 Task: In the  document egs.epub Share this file with 'softage.4@softage.net' Make a copy of the file 'without changing the auto name' Delete the  copy of the file
Action: Mouse moved to (38, 57)
Screenshot: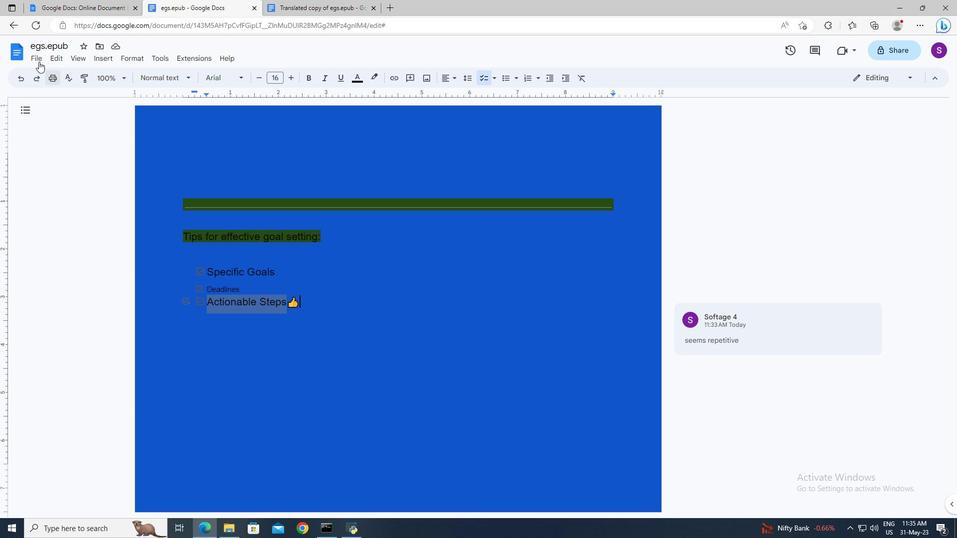 
Action: Mouse pressed left at (38, 57)
Screenshot: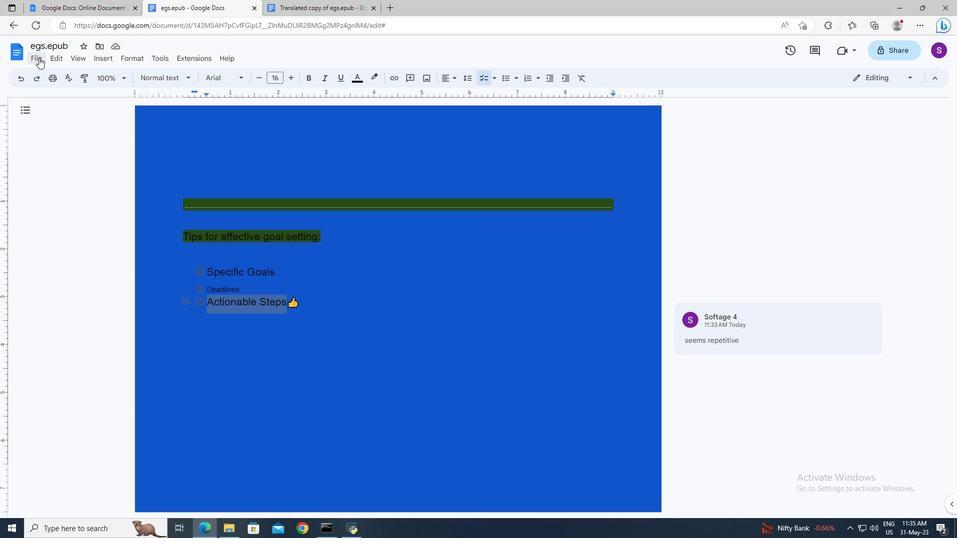 
Action: Mouse moved to (205, 131)
Screenshot: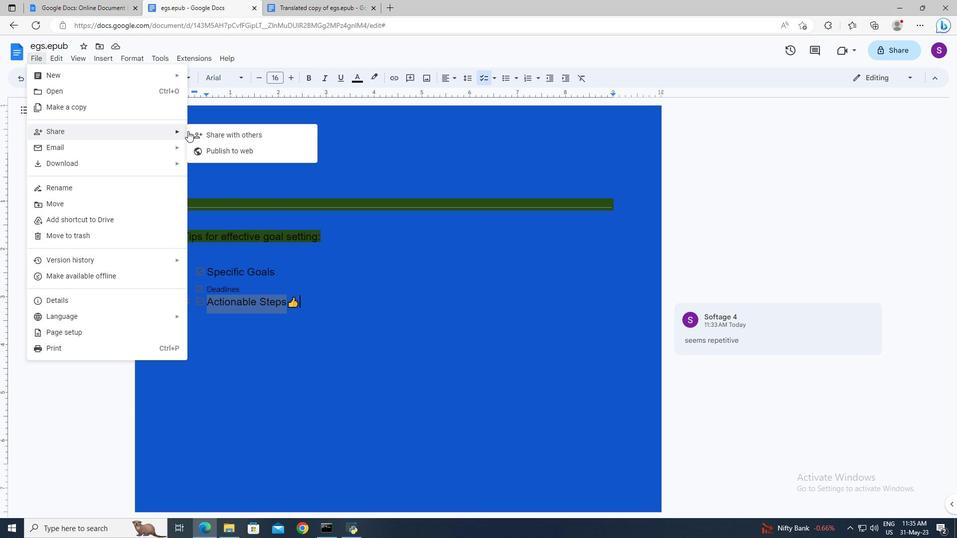 
Action: Mouse pressed left at (205, 131)
Screenshot: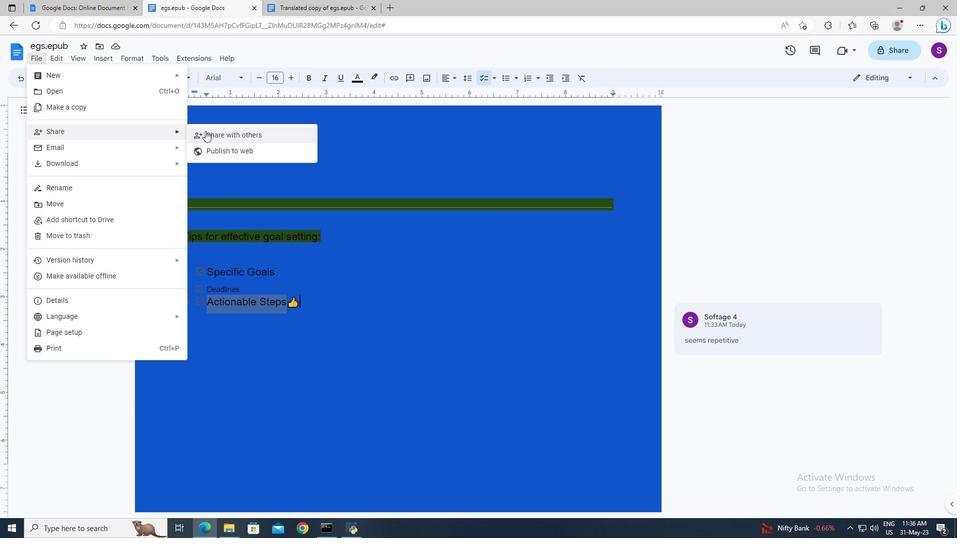 
Action: Mouse moved to (378, 210)
Screenshot: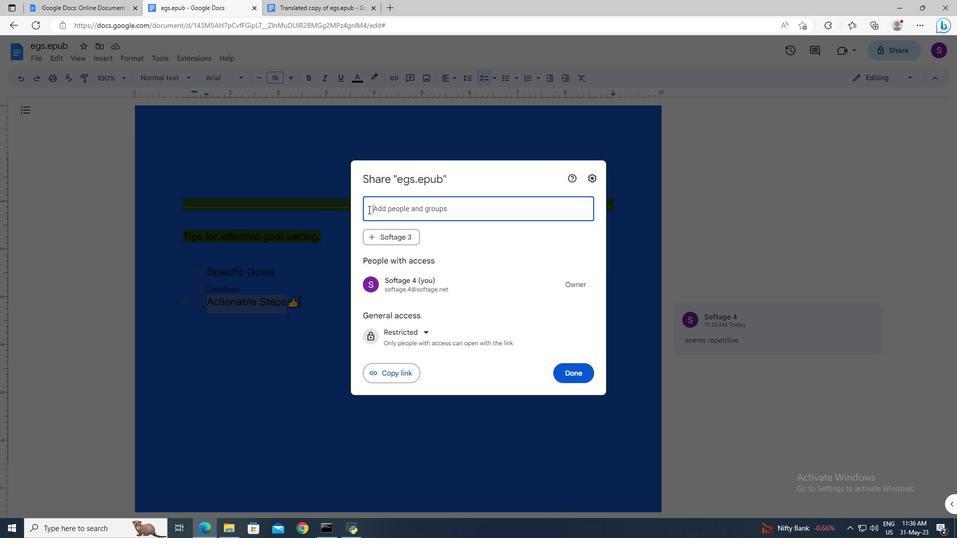 
Action: Mouse pressed left at (378, 210)
Screenshot: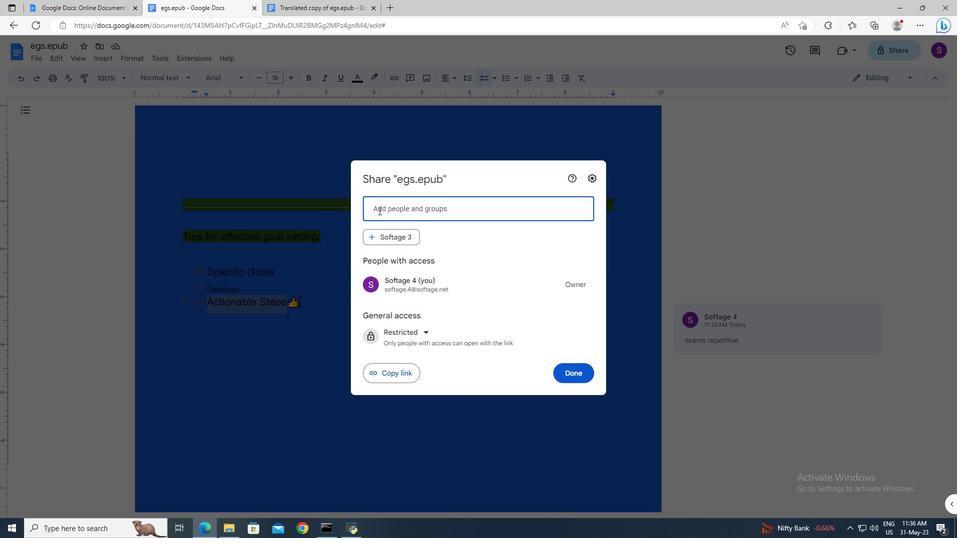 
Action: Mouse moved to (377, 209)
Screenshot: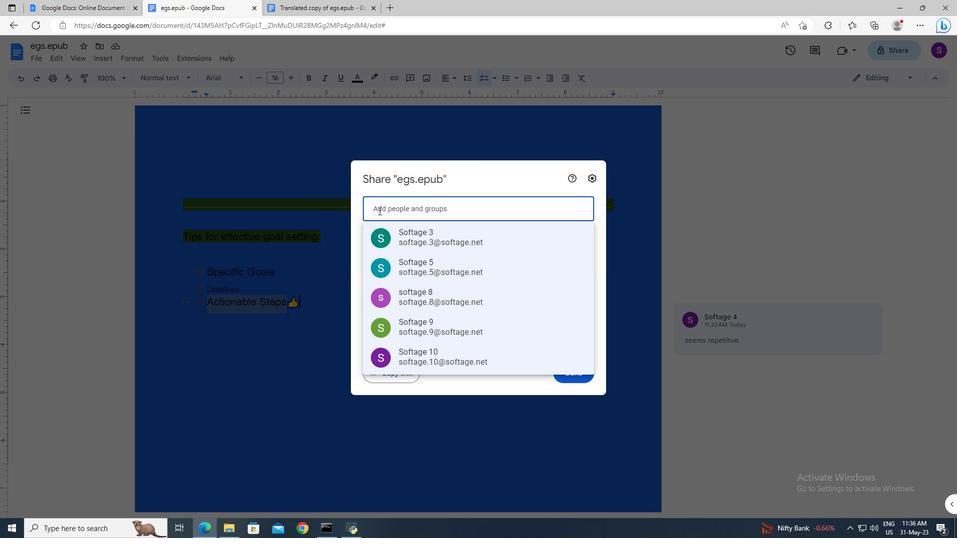 
Action: Key pressed softage.4<Key.shift><Key.shift><Key.shift><Key.shift>@softag
Screenshot: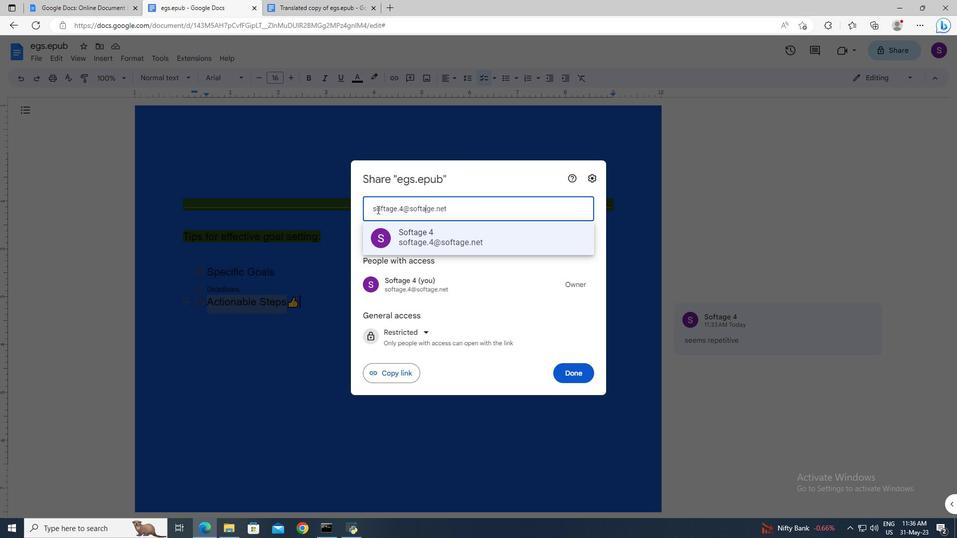 
Action: Mouse moved to (376, 209)
Screenshot: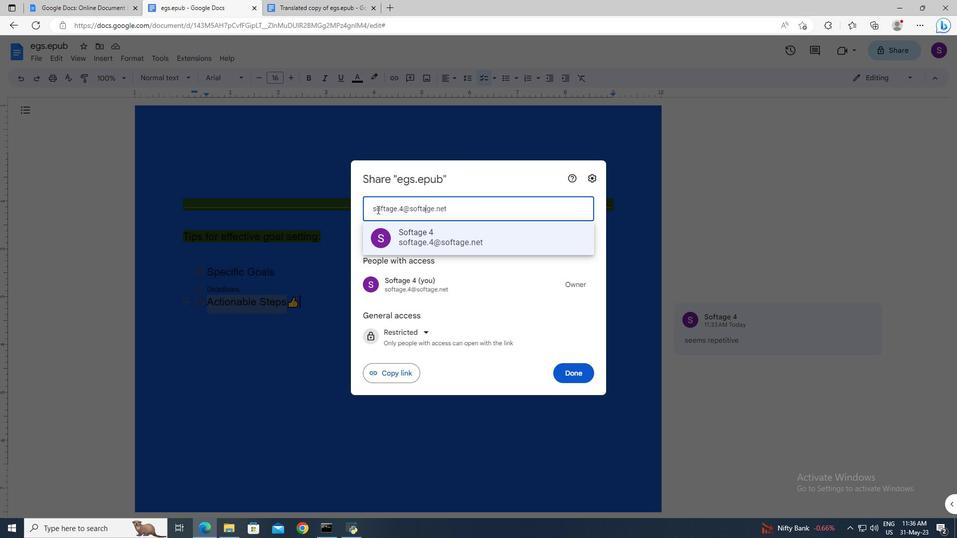 
Action: Key pressed e.net<Key.enter>
Screenshot: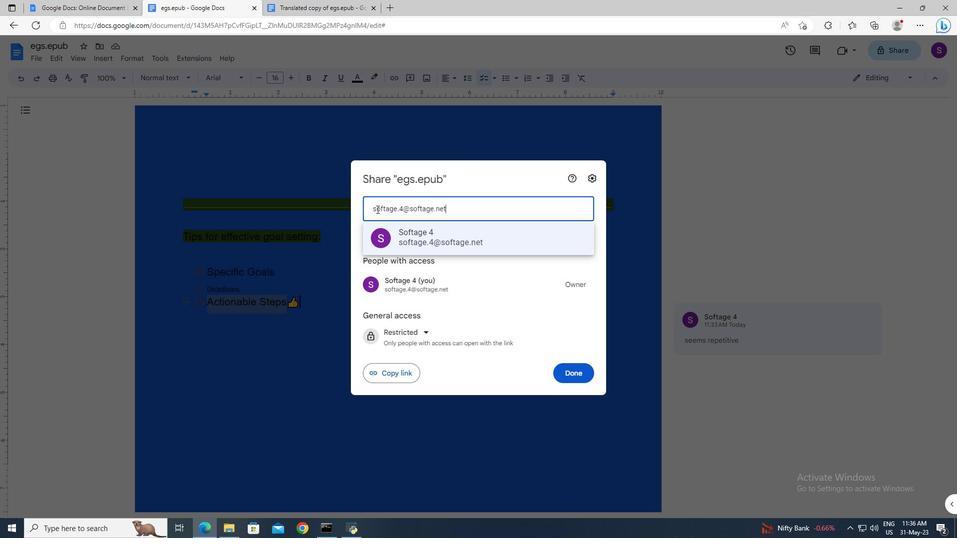 
Action: Mouse moved to (577, 370)
Screenshot: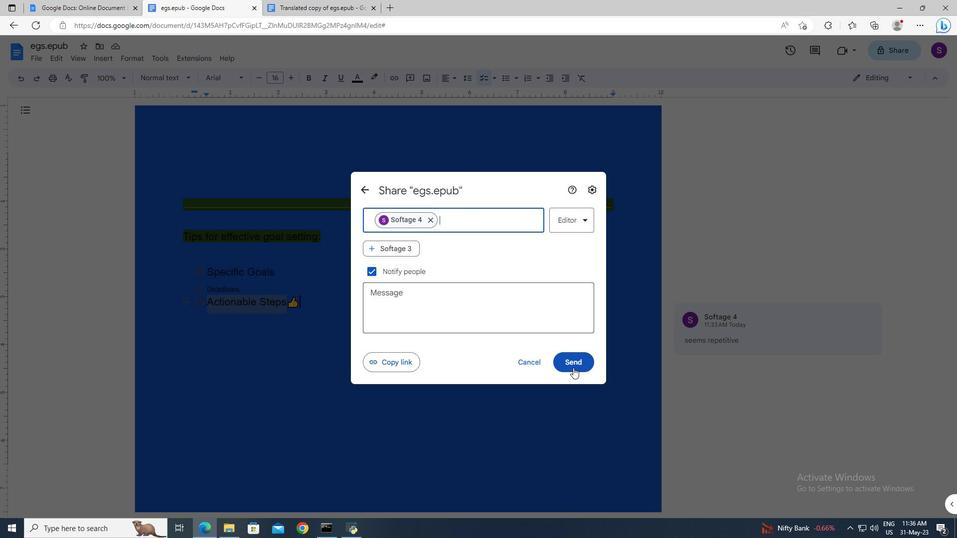 
Action: Mouse pressed left at (577, 370)
Screenshot: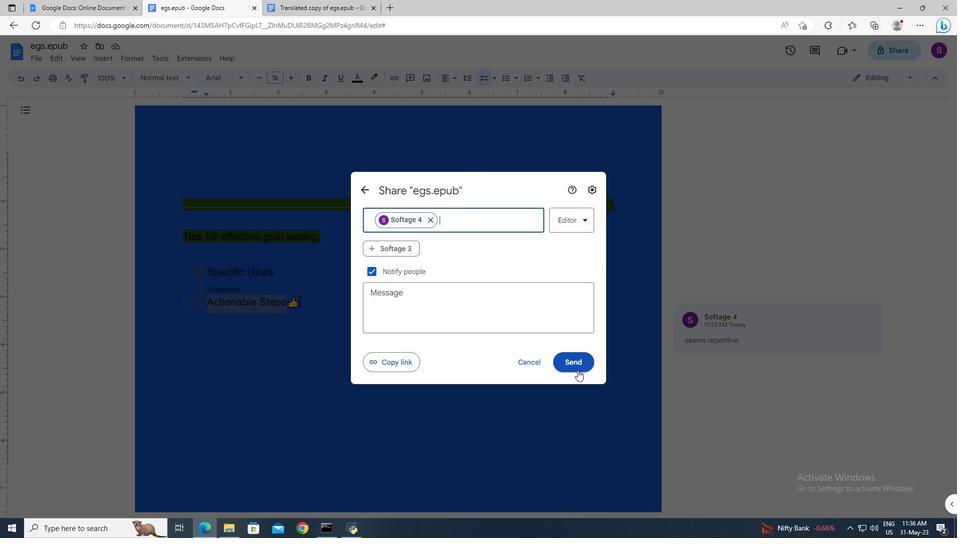 
Action: Mouse moved to (39, 63)
Screenshot: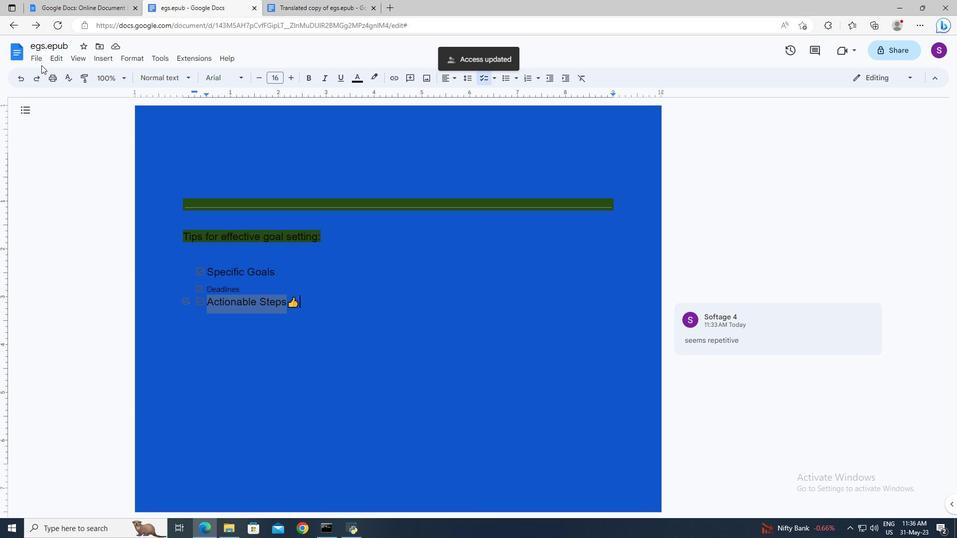 
Action: Mouse pressed left at (39, 63)
Screenshot: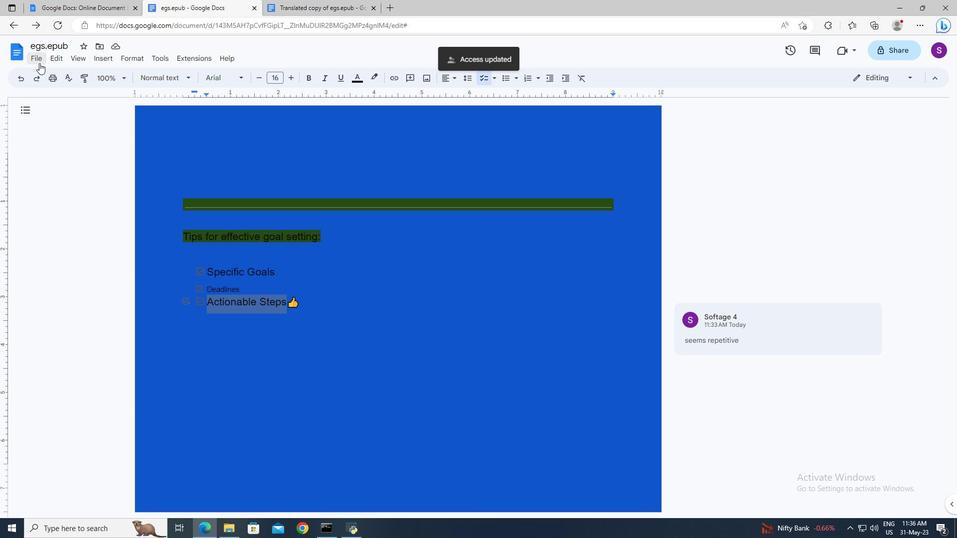 
Action: Mouse moved to (58, 110)
Screenshot: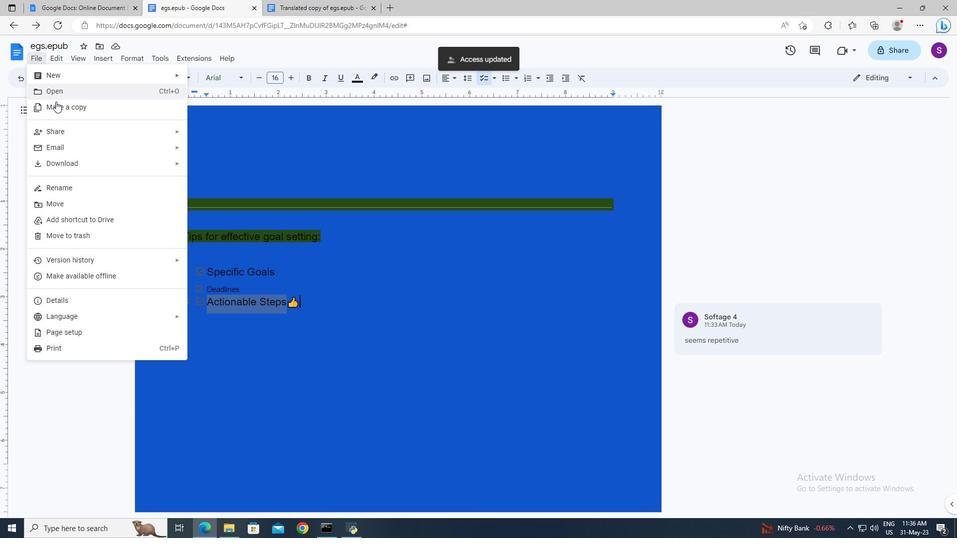 
Action: Mouse pressed left at (58, 110)
Screenshot: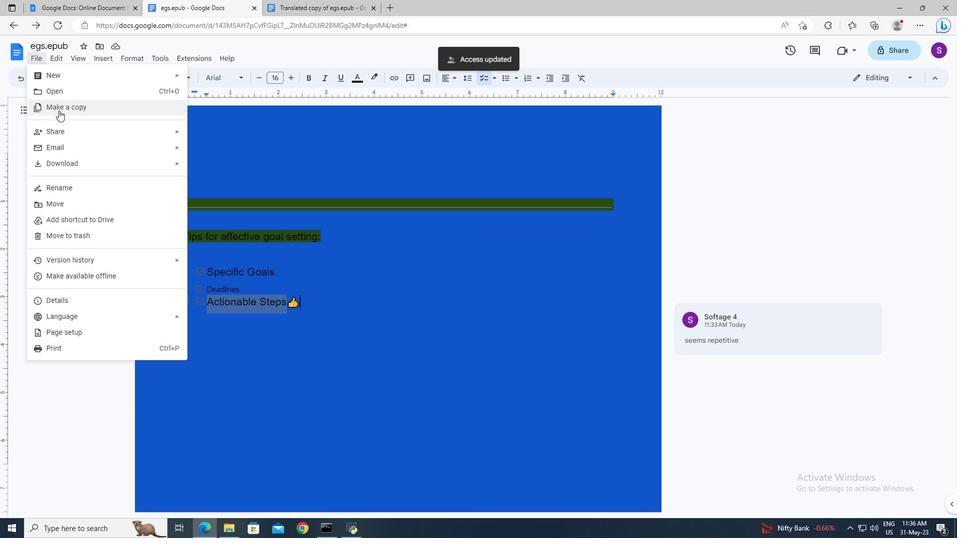 
Action: Mouse moved to (523, 351)
Screenshot: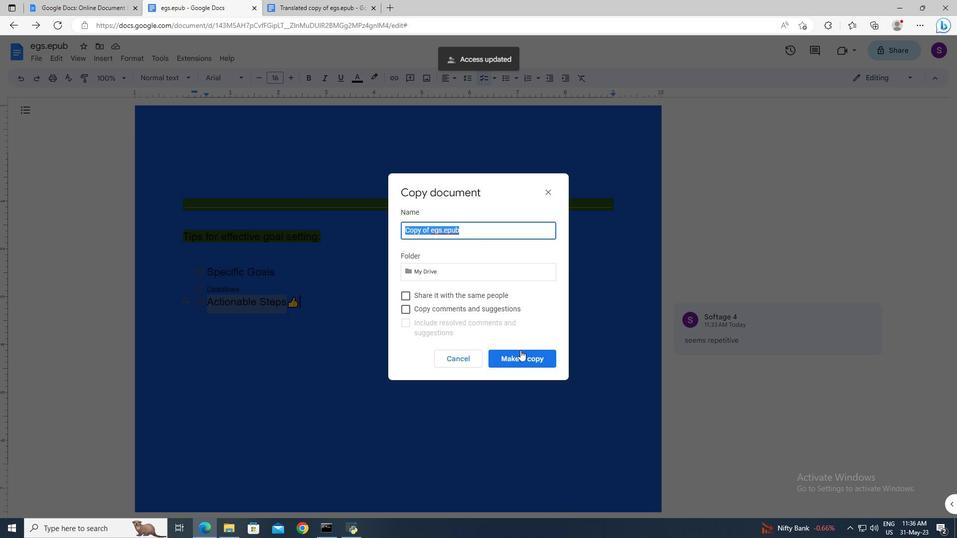 
Action: Mouse pressed left at (523, 351)
Screenshot: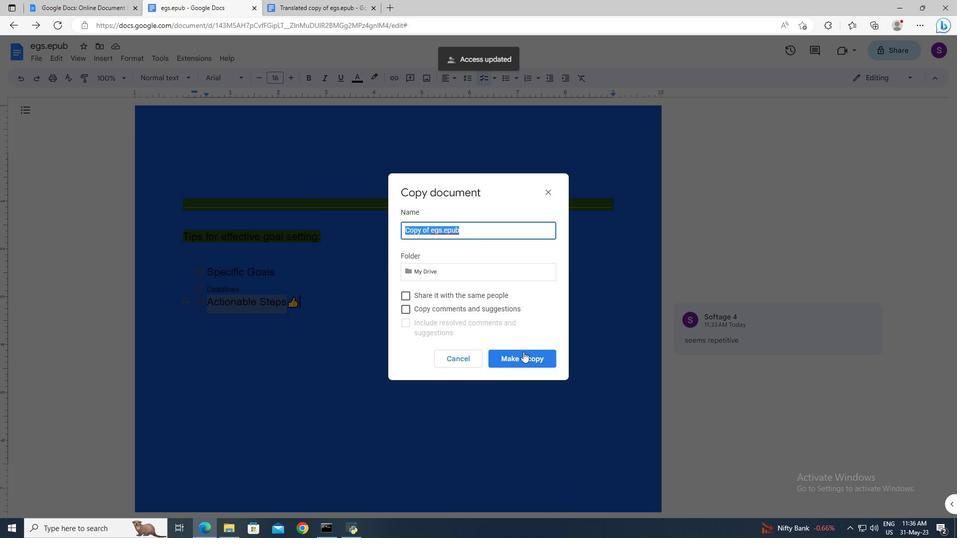 
Action: Mouse moved to (41, 58)
Screenshot: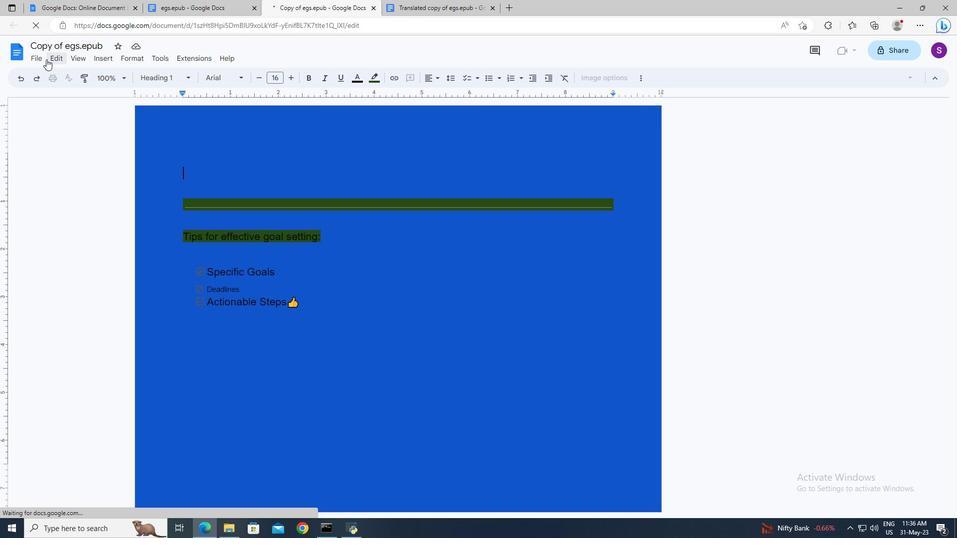 
Action: Mouse pressed left at (41, 58)
Screenshot: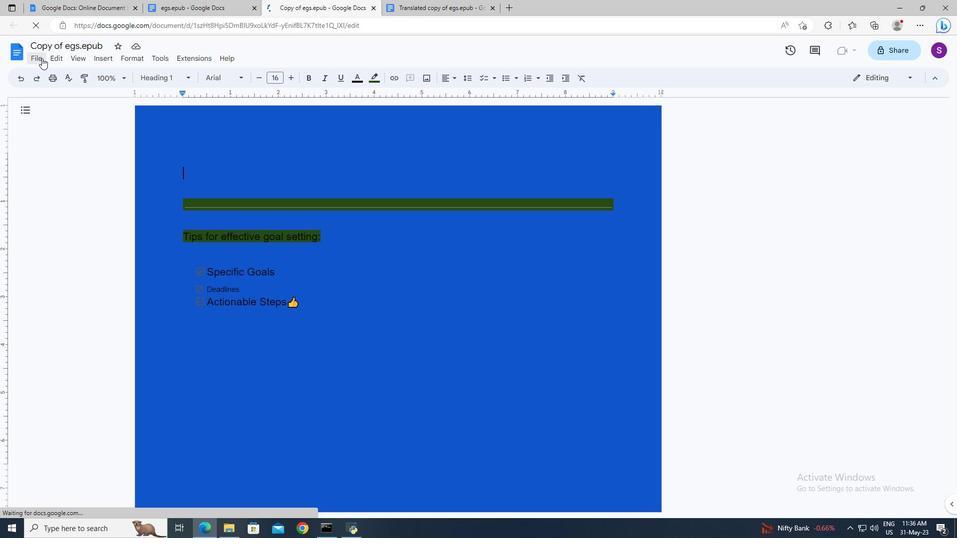 
Action: Mouse moved to (69, 237)
Screenshot: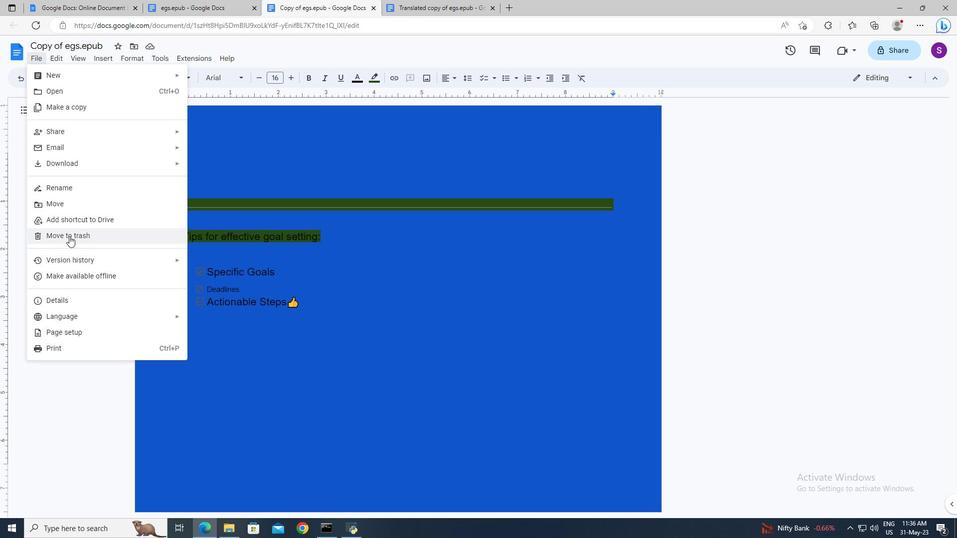 
Action: Mouse pressed left at (69, 237)
Screenshot: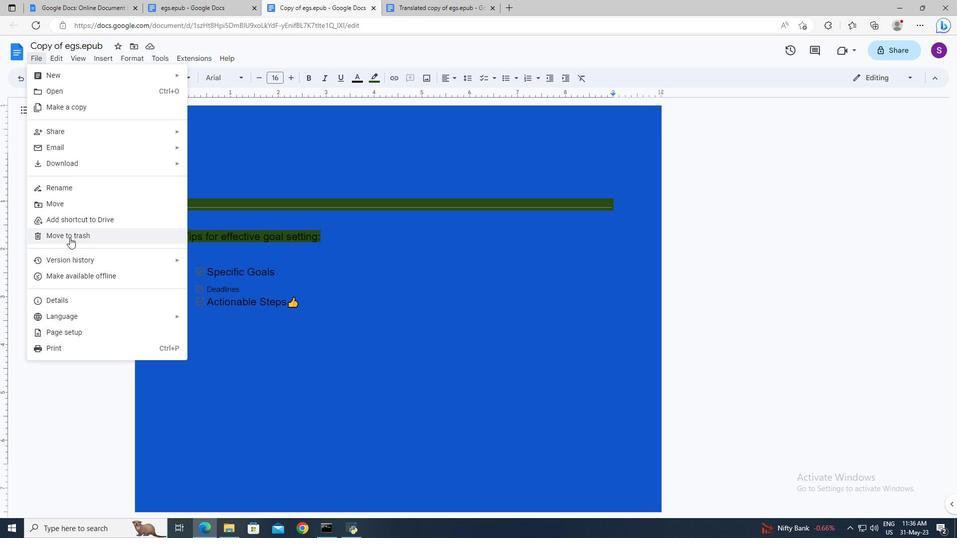 
